 Task: Add a signature Maya Campbell containing Have a great National Hug Day, Maya Campbell to email address softage.6@softage.net and add a folder Insurance policies
Action: Mouse moved to (90, 84)
Screenshot: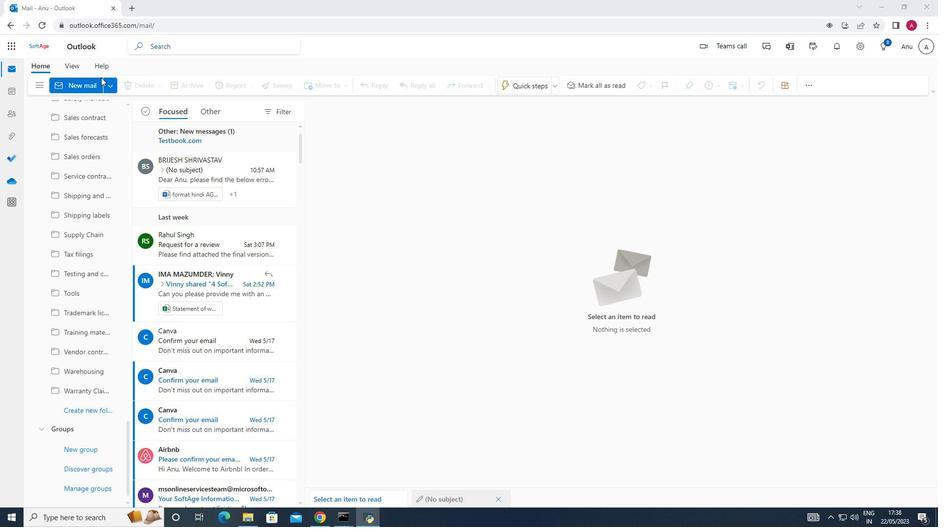 
Action: Mouse pressed left at (90, 84)
Screenshot: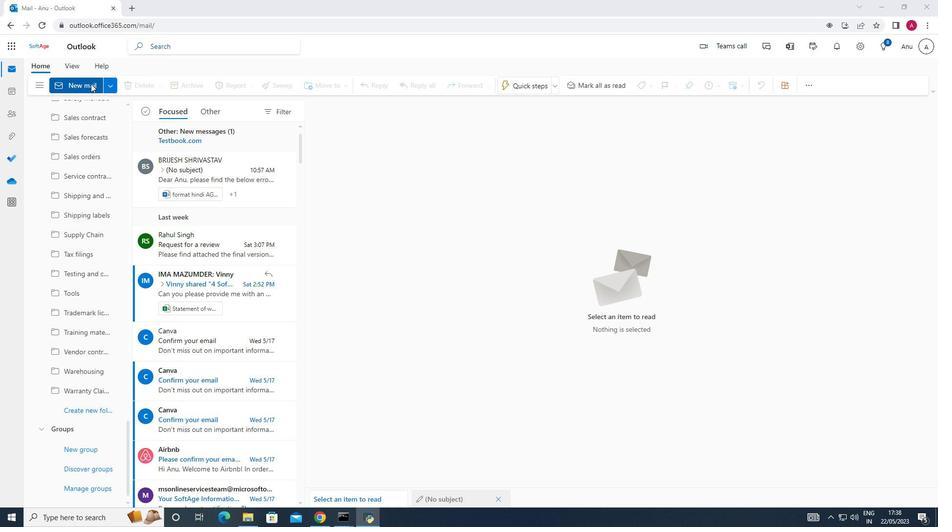 
Action: Mouse moved to (667, 85)
Screenshot: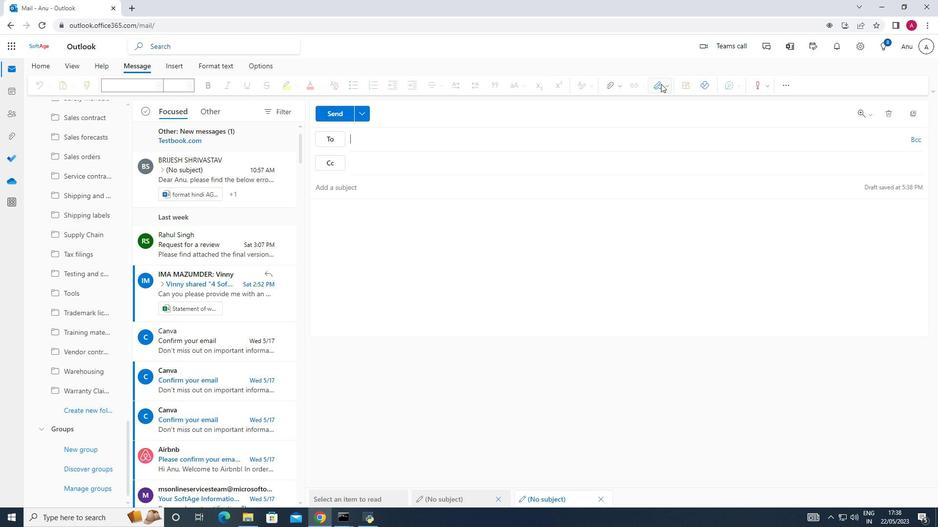 
Action: Mouse pressed left at (667, 85)
Screenshot: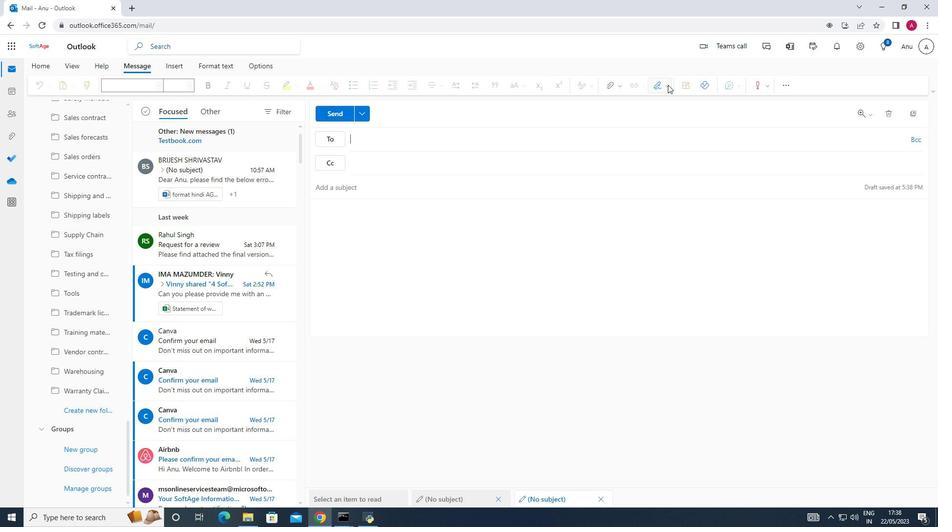 
Action: Mouse moved to (627, 120)
Screenshot: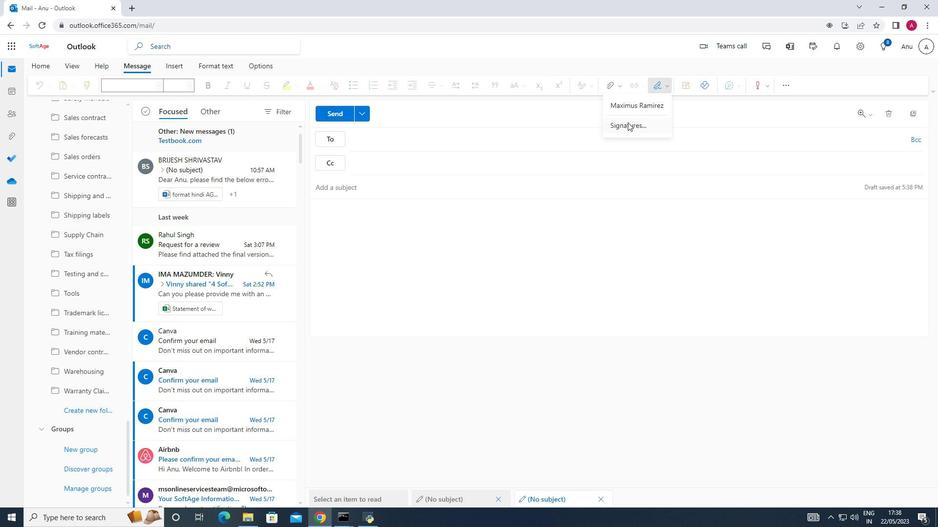 
Action: Mouse pressed left at (627, 120)
Screenshot: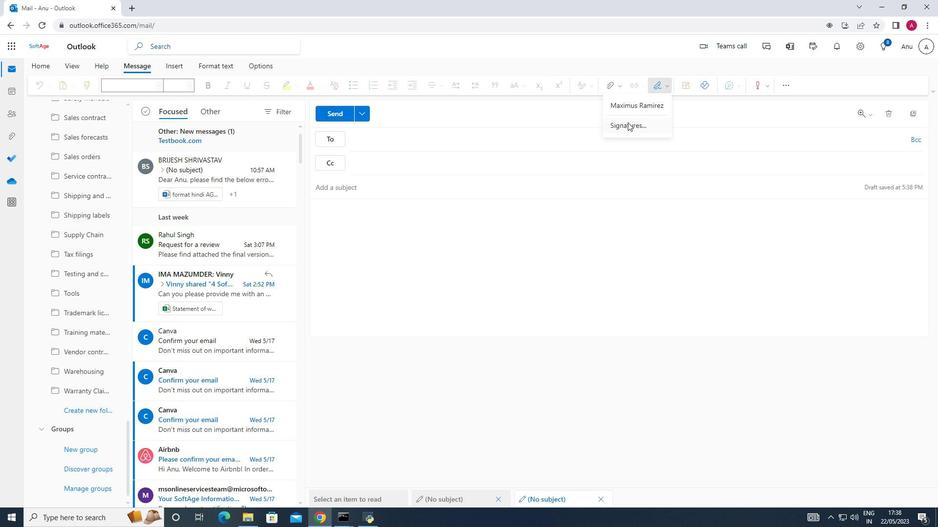 
Action: Mouse moved to (665, 164)
Screenshot: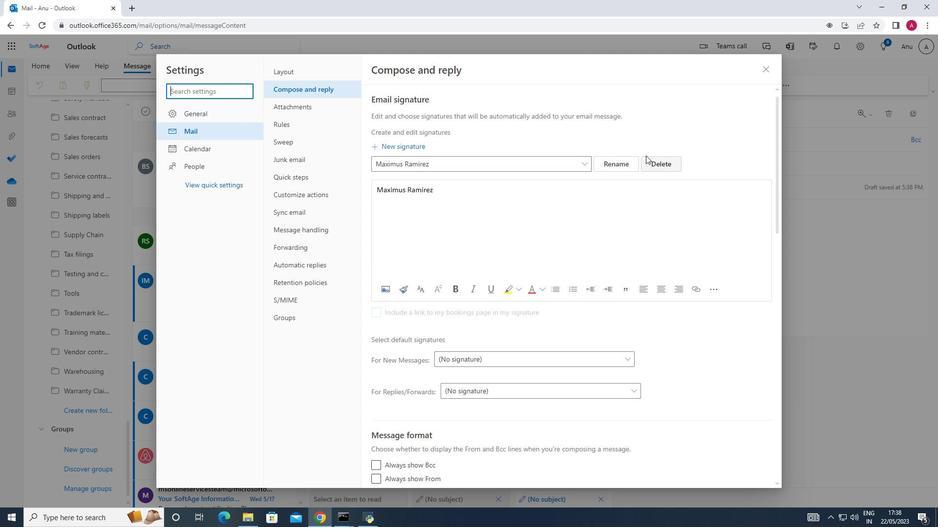 
Action: Mouse pressed left at (665, 164)
Screenshot: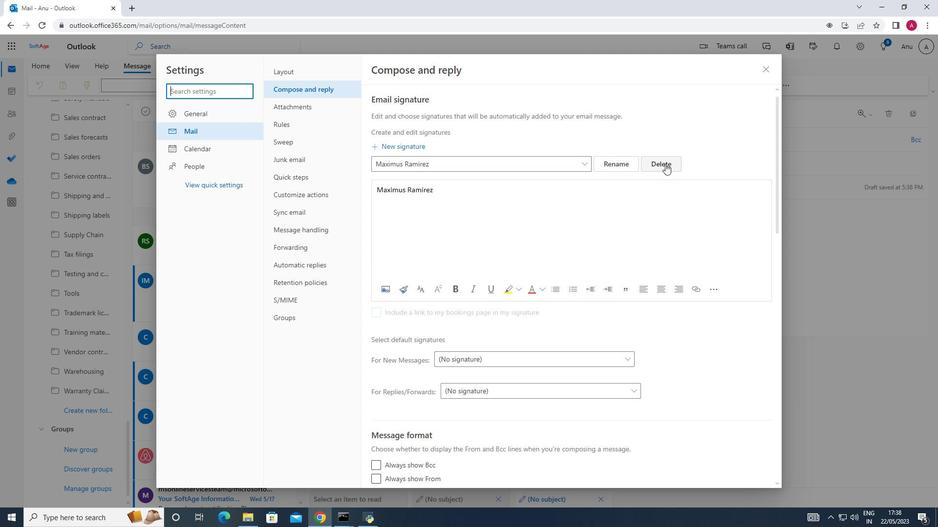 
Action: Mouse moved to (416, 165)
Screenshot: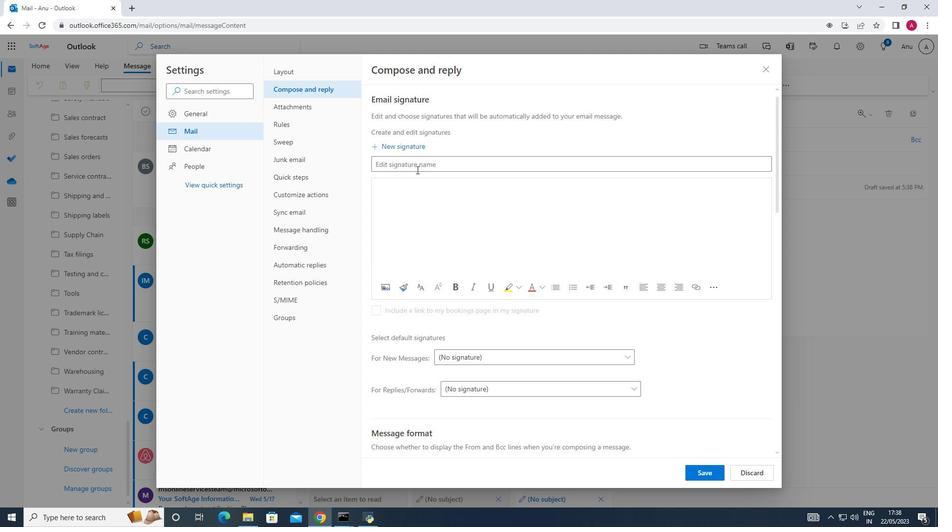 
Action: Mouse pressed left at (416, 165)
Screenshot: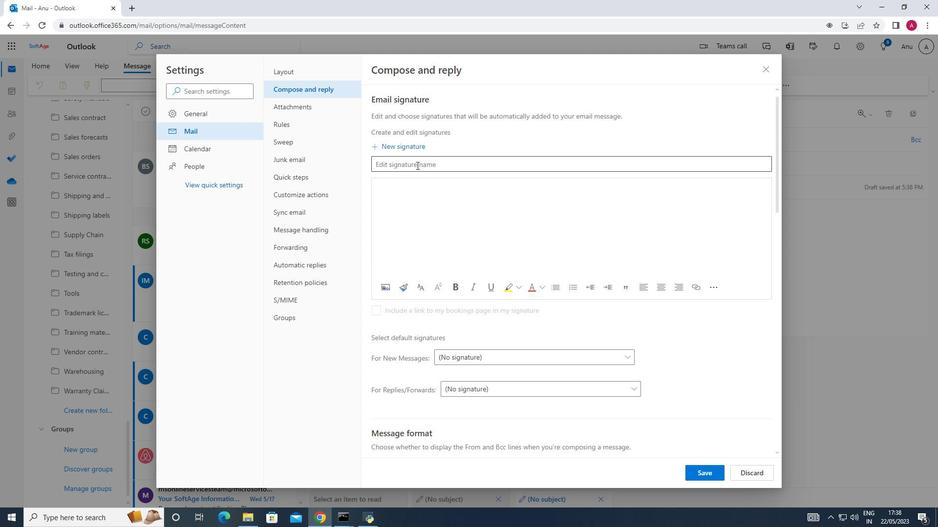 
Action: Key pressed <Key.shift_r>Maya<Key.space><Key.shift>Campbell
Screenshot: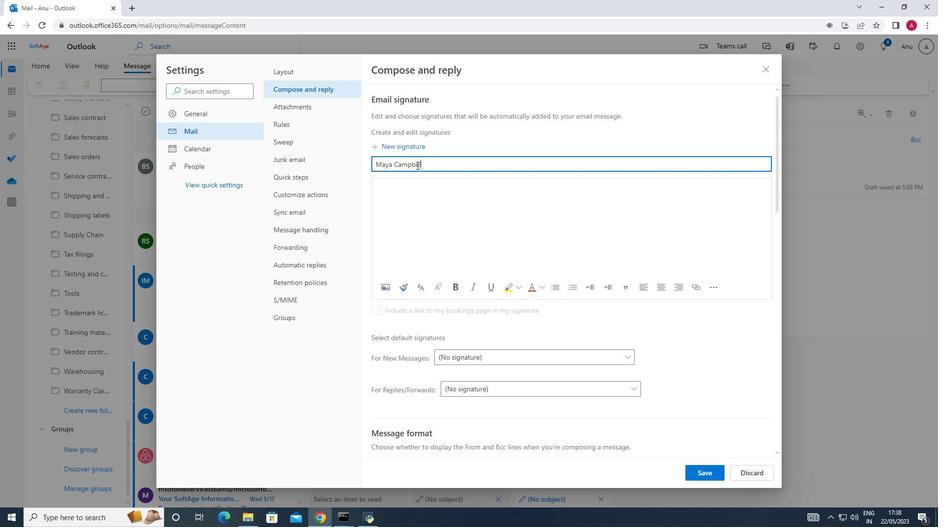
Action: Mouse moved to (381, 181)
Screenshot: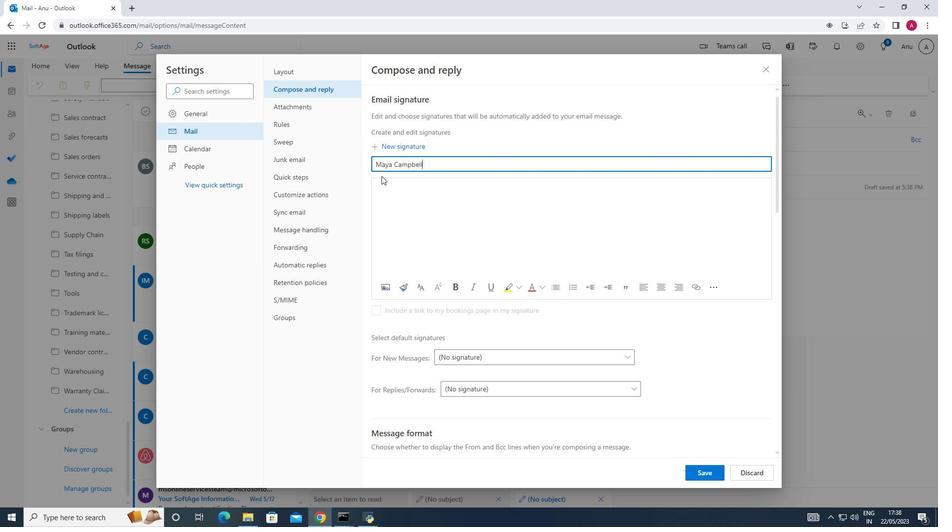 
Action: Mouse pressed left at (381, 181)
Screenshot: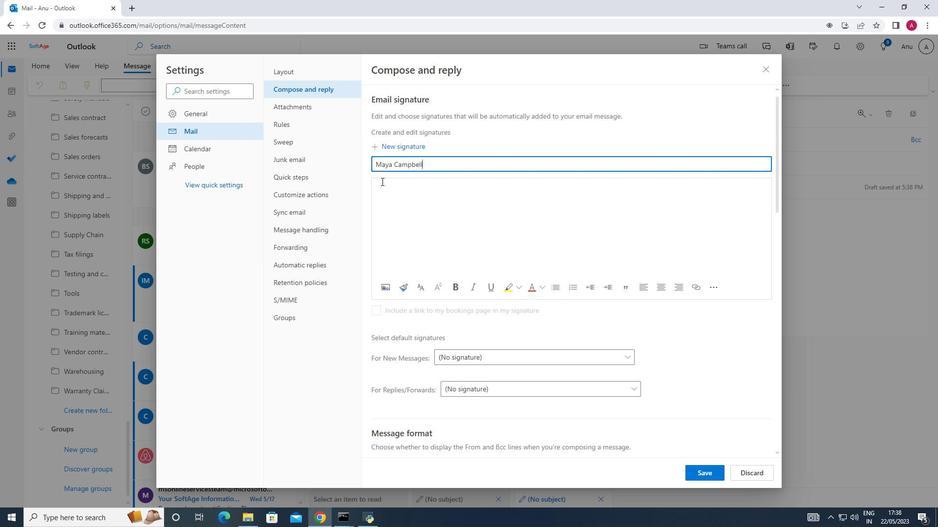 
Action: Key pressed <Key.shift_r>Maya<Key.space><Key.shift>Campbell
Screenshot: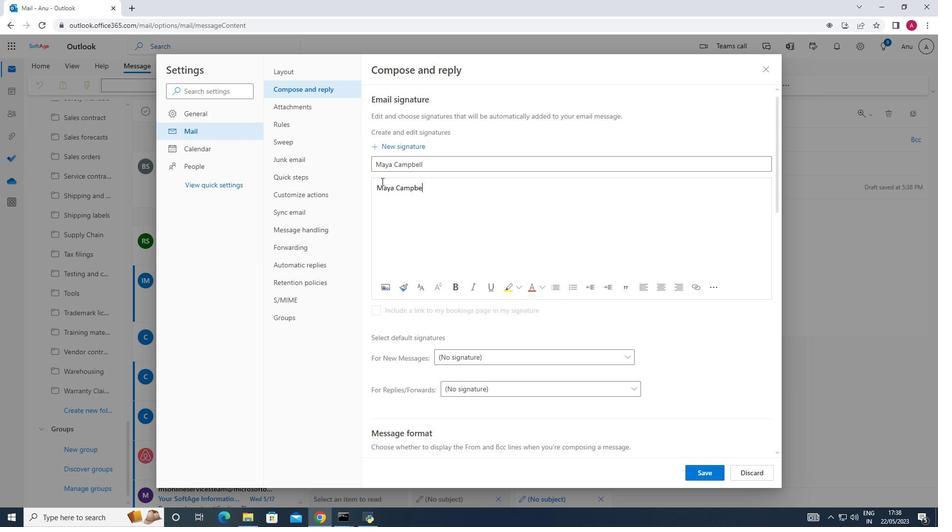 
Action: Mouse moved to (700, 472)
Screenshot: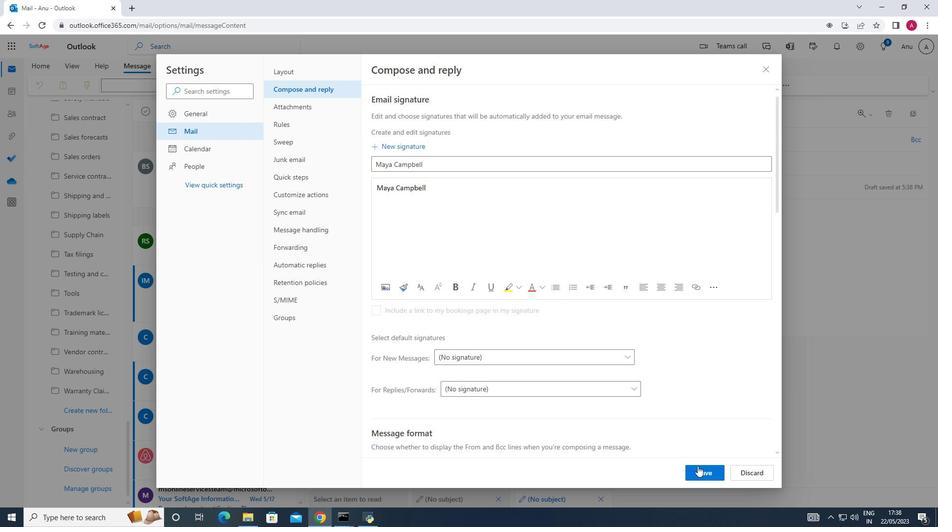 
Action: Mouse pressed left at (700, 472)
Screenshot: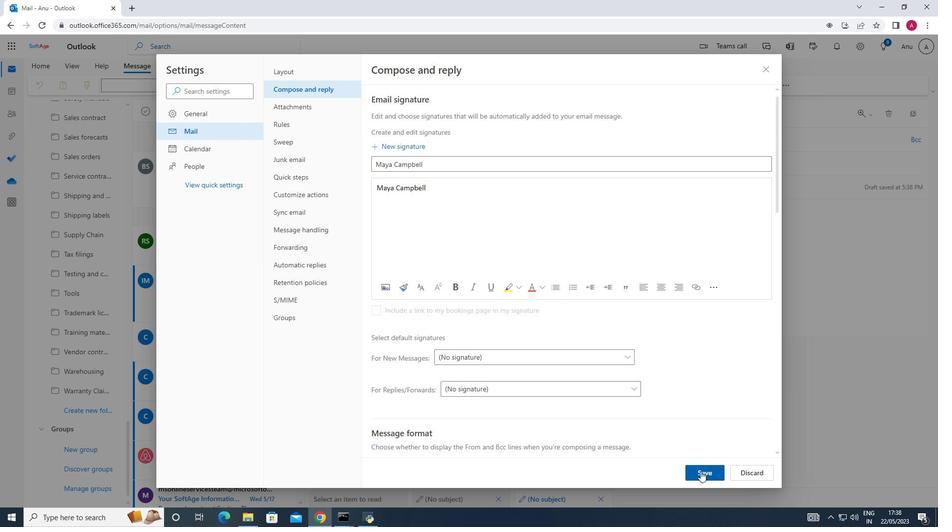 
Action: Mouse moved to (769, 66)
Screenshot: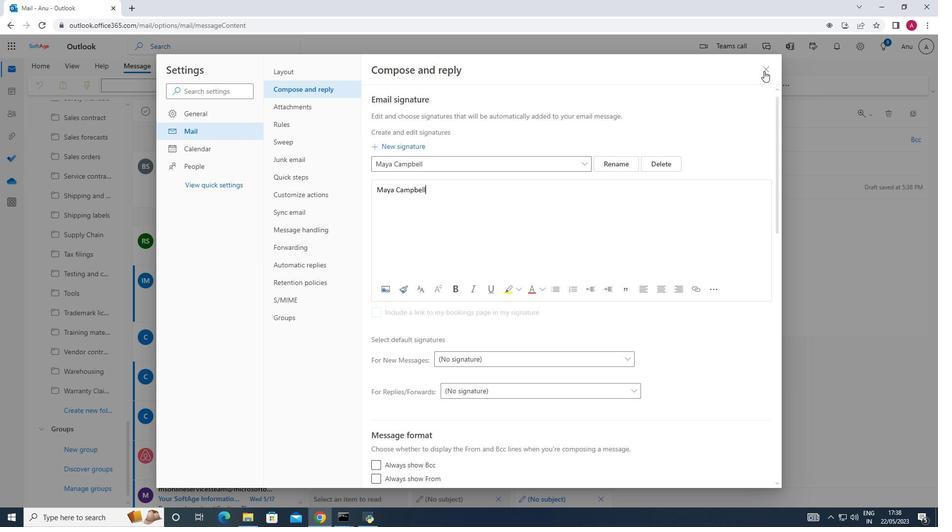 
Action: Mouse pressed left at (769, 66)
Screenshot: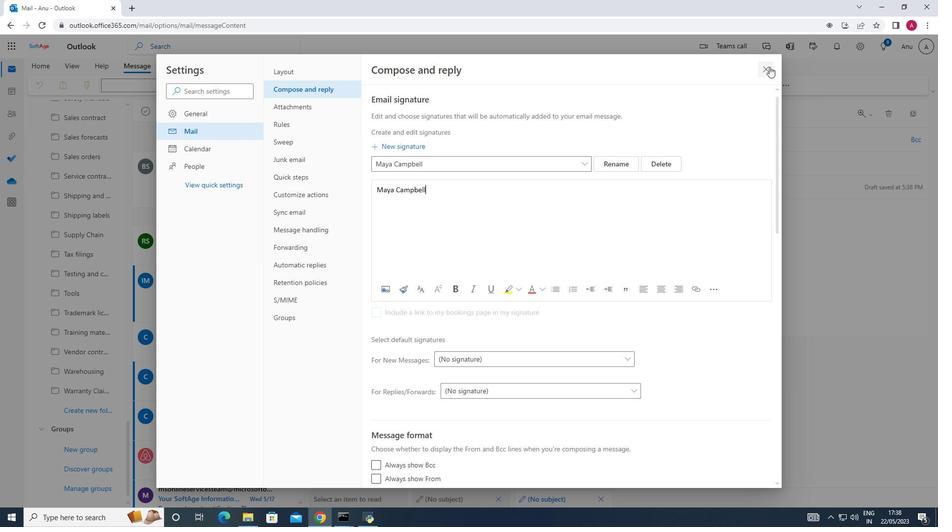 
Action: Mouse moved to (668, 85)
Screenshot: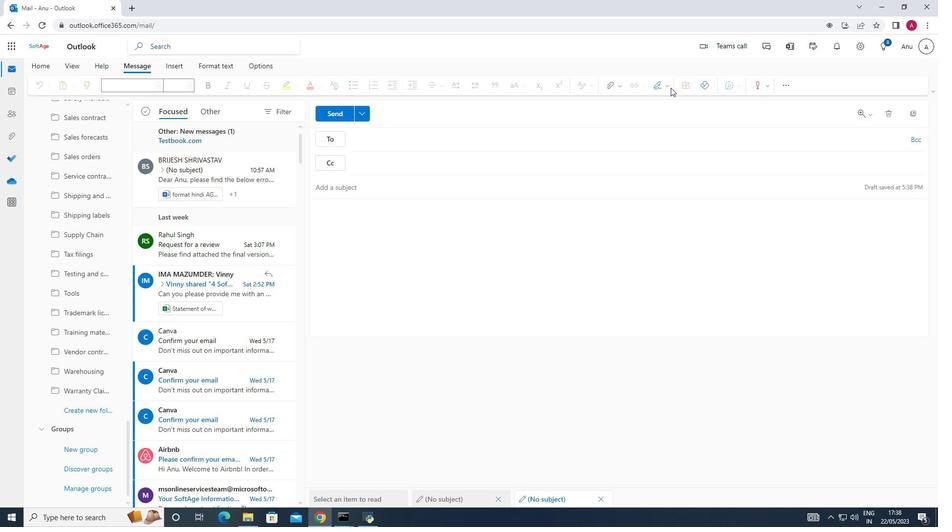 
Action: Mouse pressed left at (668, 85)
Screenshot: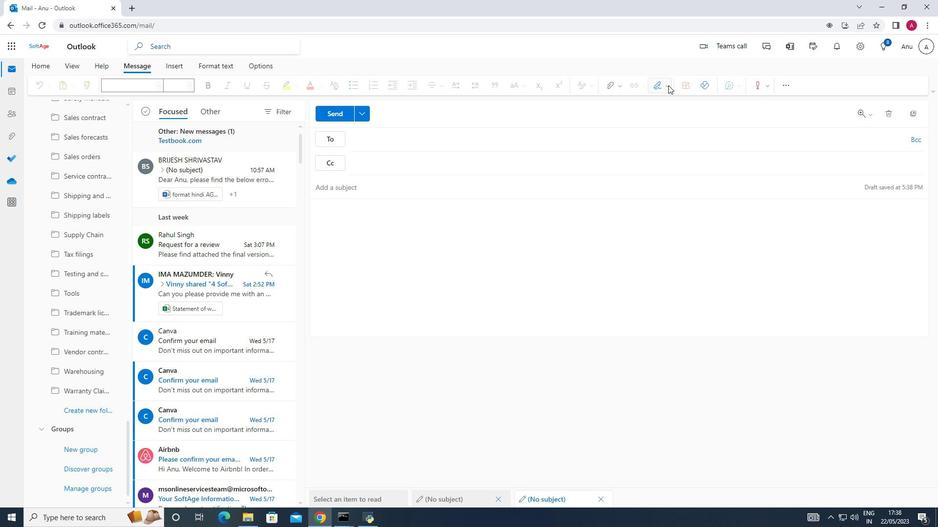 
Action: Mouse moved to (646, 106)
Screenshot: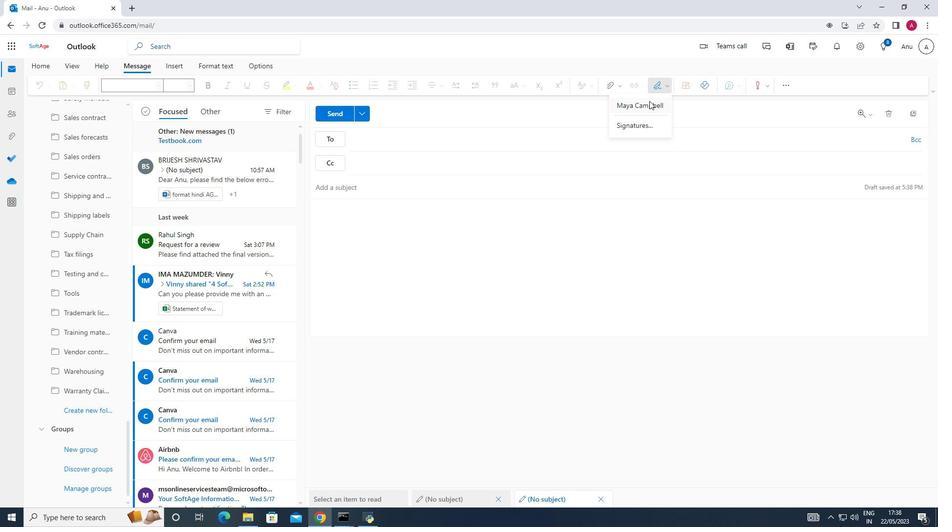 
Action: Mouse pressed left at (646, 106)
Screenshot: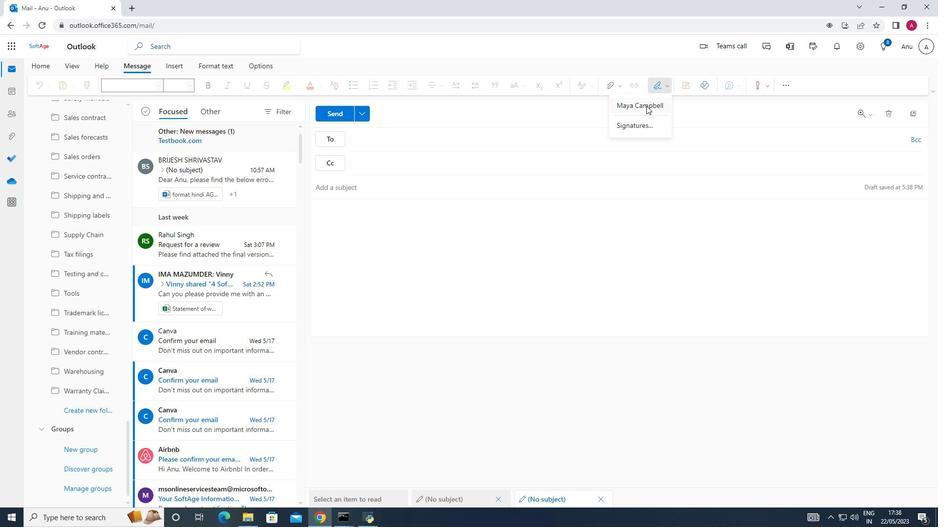 
Action: Mouse moved to (345, 197)
Screenshot: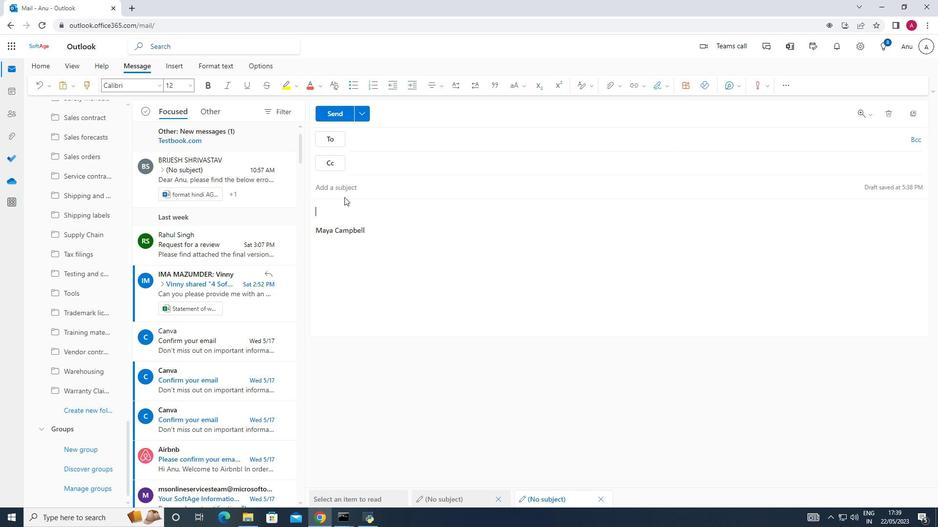 
Action: Key pressed <Key.shift>Have<Key.space>a<Key.space>great<Key.space><Key.shift>National<Key.space><Key.shift>Hug<Key.space><Key.space><Key.shift>Day.
Screenshot: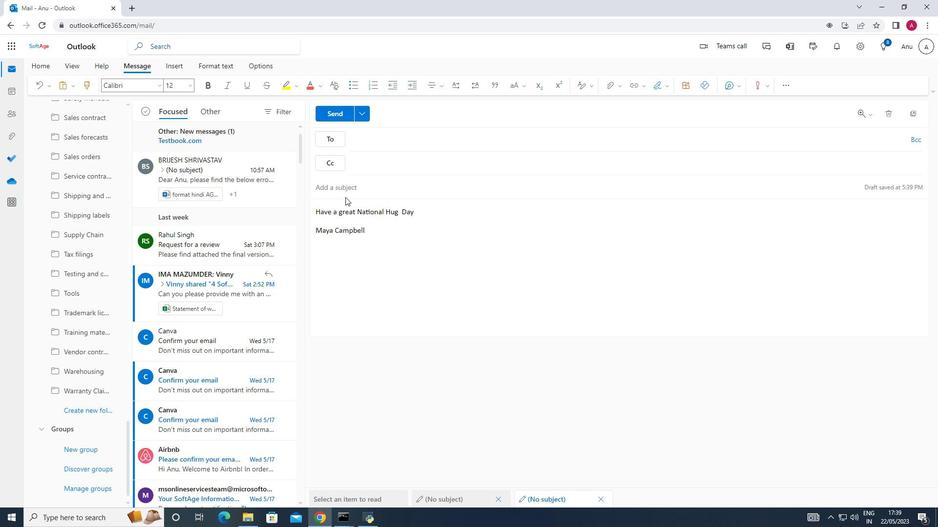 
Action: Mouse moved to (397, 212)
Screenshot: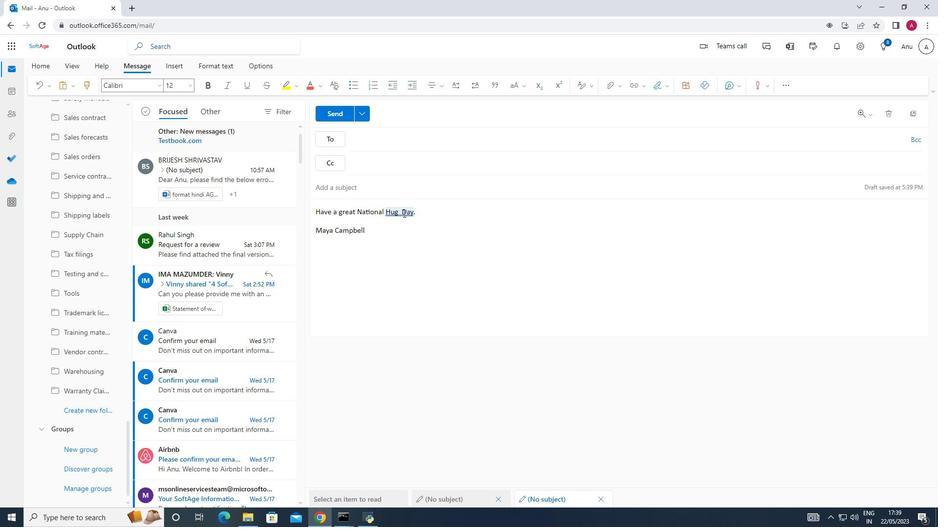 
Action: Mouse pressed left at (397, 212)
Screenshot: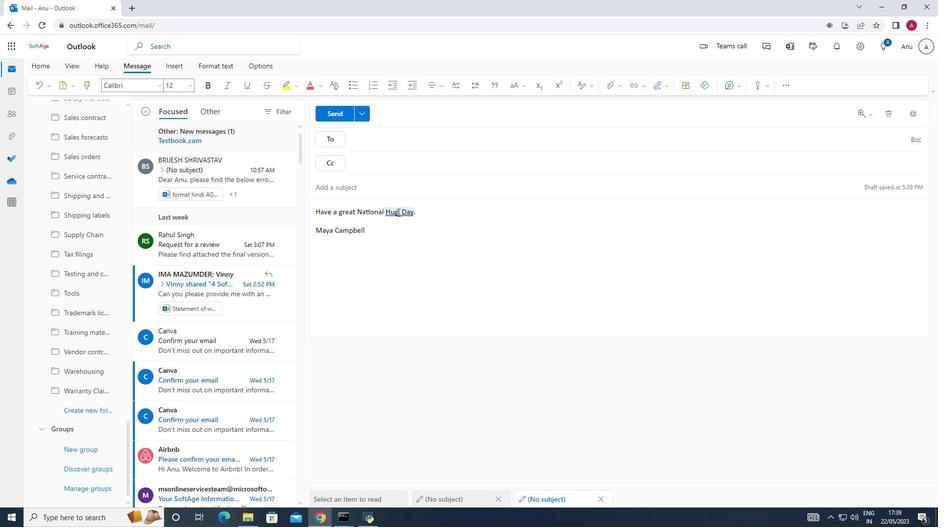 
Action: Mouse moved to (406, 250)
Screenshot: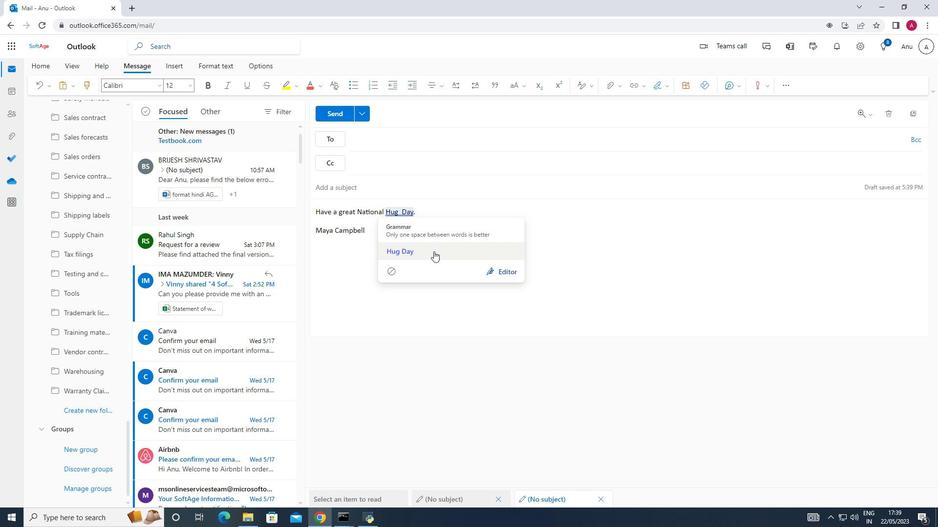 
Action: Mouse pressed left at (406, 250)
Screenshot: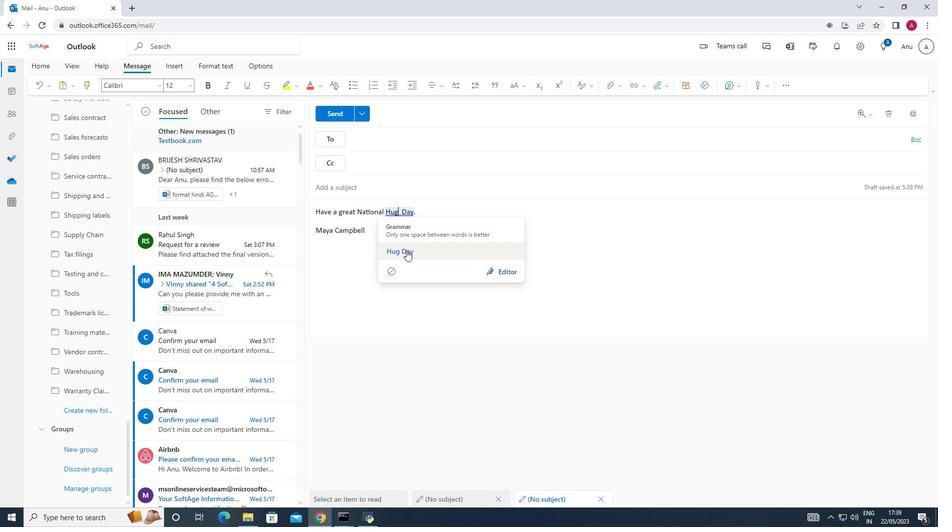 
Action: Mouse moved to (361, 145)
Screenshot: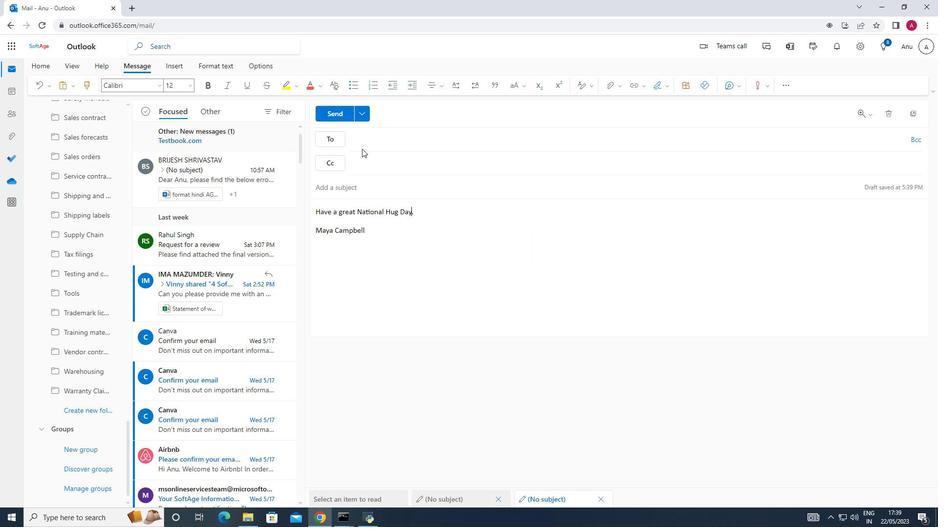 
Action: Mouse pressed left at (361, 145)
Screenshot: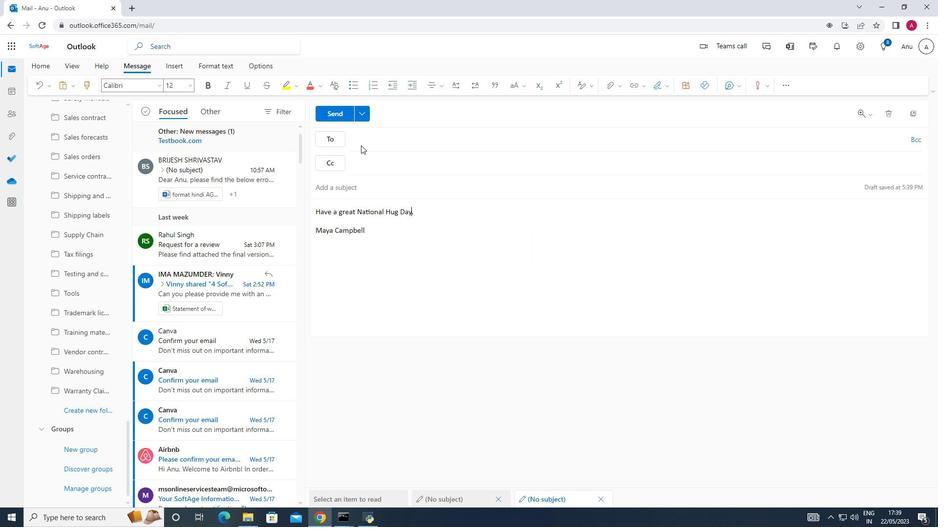 
Action: Mouse moved to (361, 140)
Screenshot: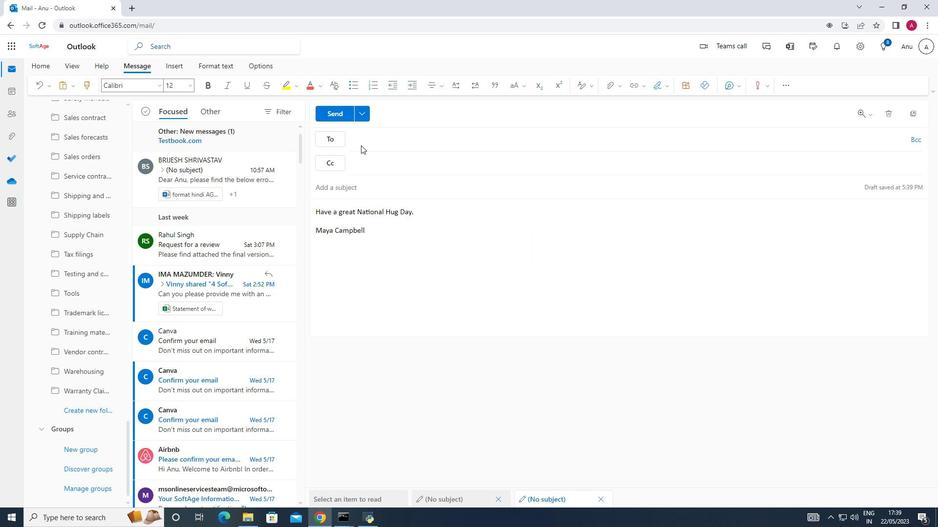 
Action: Mouse pressed left at (361, 140)
Screenshot: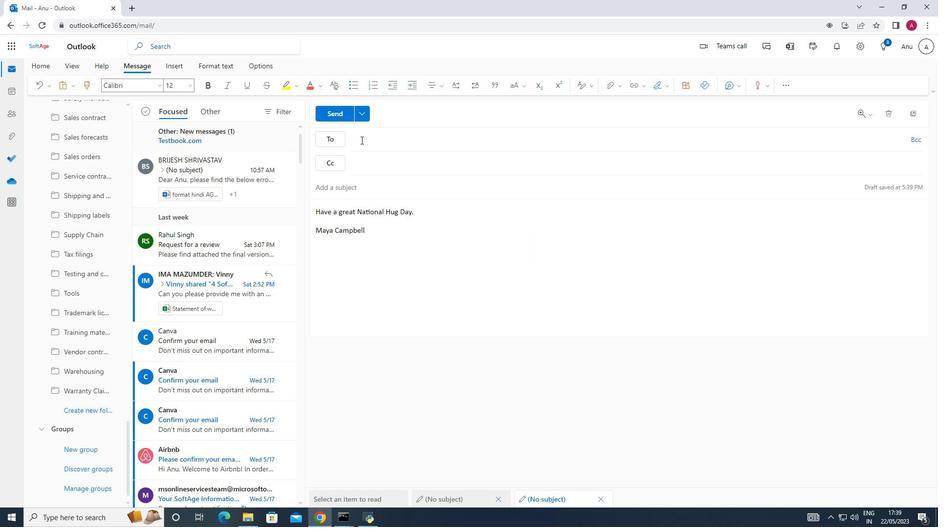 
Action: Key pressed softage.net<Key.backspace><Key.backspace><Key.backspace>6<Key.shift>@
Screenshot: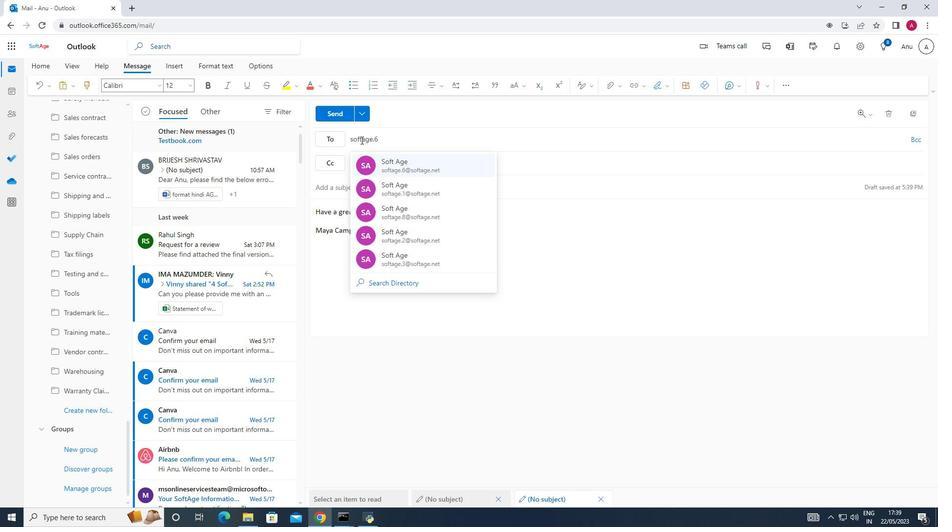 
Action: Mouse moved to (429, 165)
Screenshot: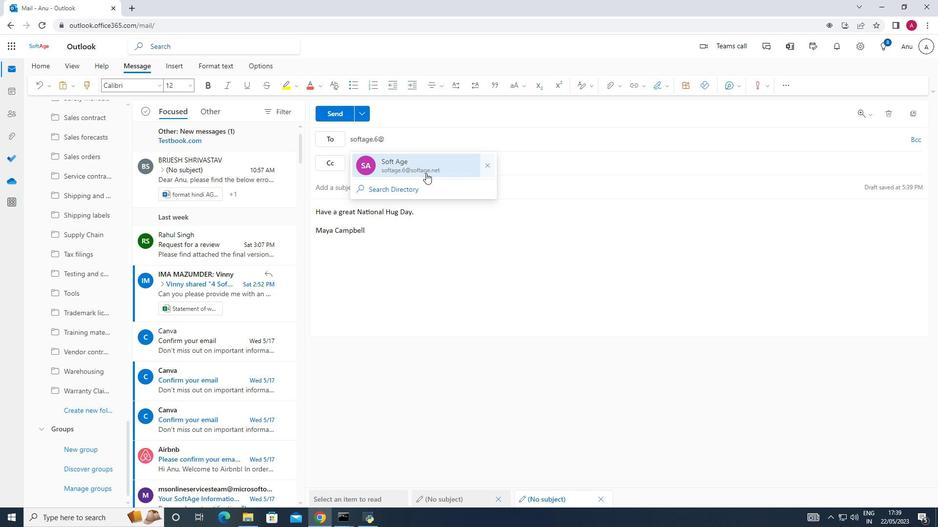 
Action: Mouse pressed left at (429, 165)
Screenshot: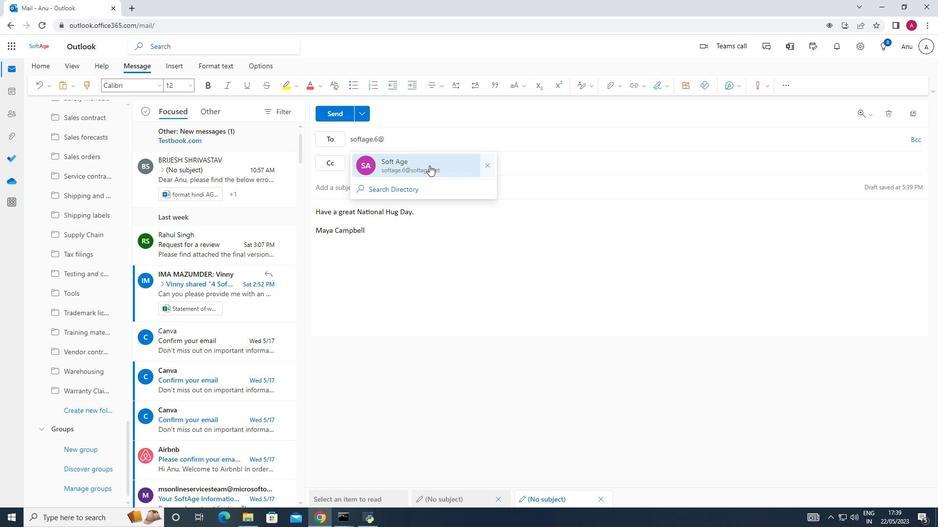 
Action: Mouse moved to (84, 413)
Screenshot: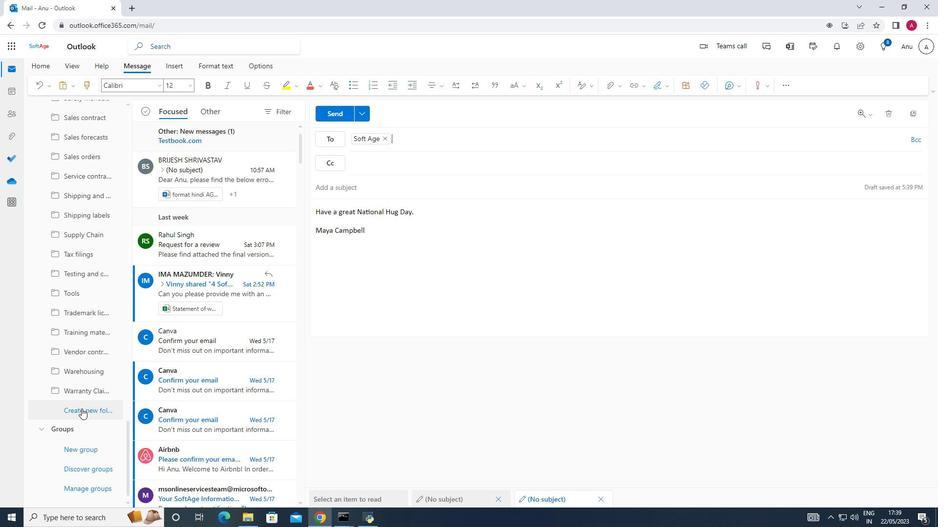 
Action: Mouse pressed left at (84, 413)
Screenshot: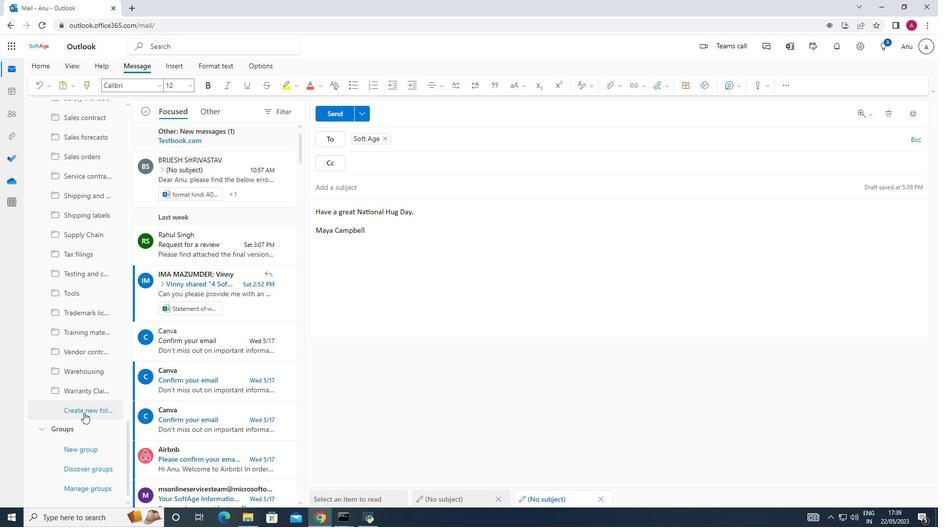 
Action: Mouse moved to (87, 412)
Screenshot: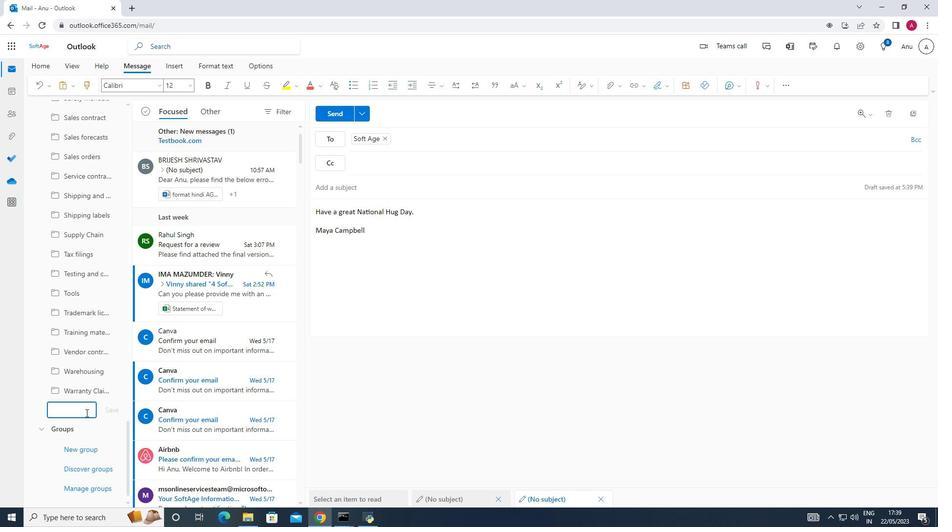 
Action: Mouse pressed left at (87, 412)
Screenshot: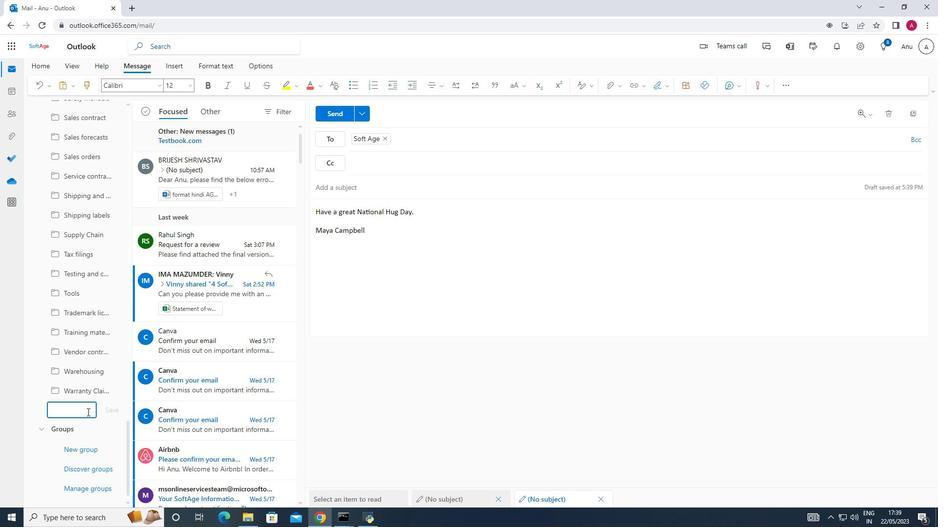 
Action: Mouse moved to (92, 407)
Screenshot: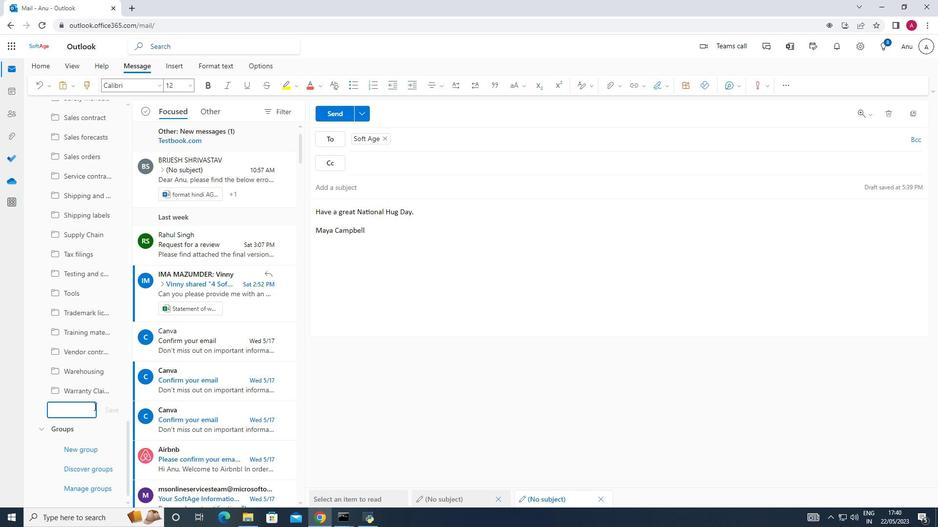 
Action: Key pressed <Key.shift><Key.shift><Key.shift><Key.shift><Key.shift><Key.shift><Key.shift><Key.shift><Key.shift>Insurance<Key.space>policir<Key.backspace>es
Screenshot: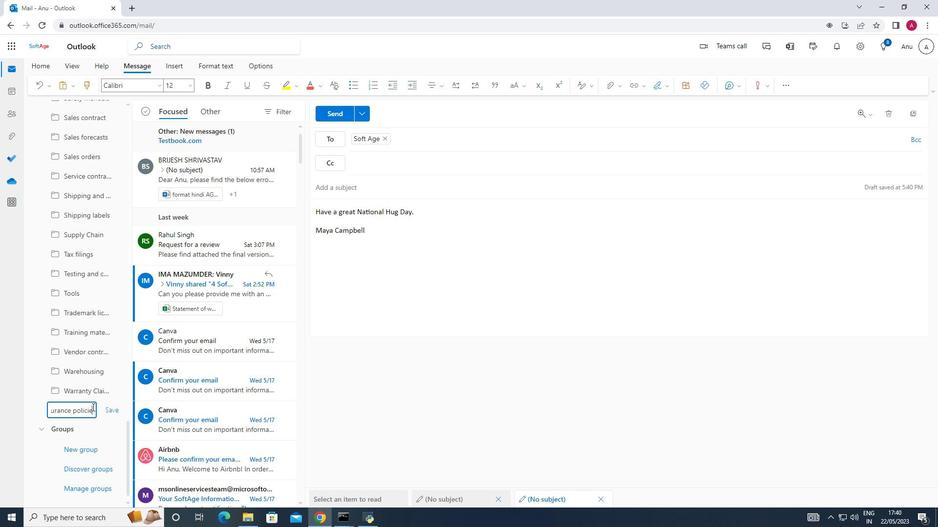 
Action: Mouse moved to (107, 407)
Screenshot: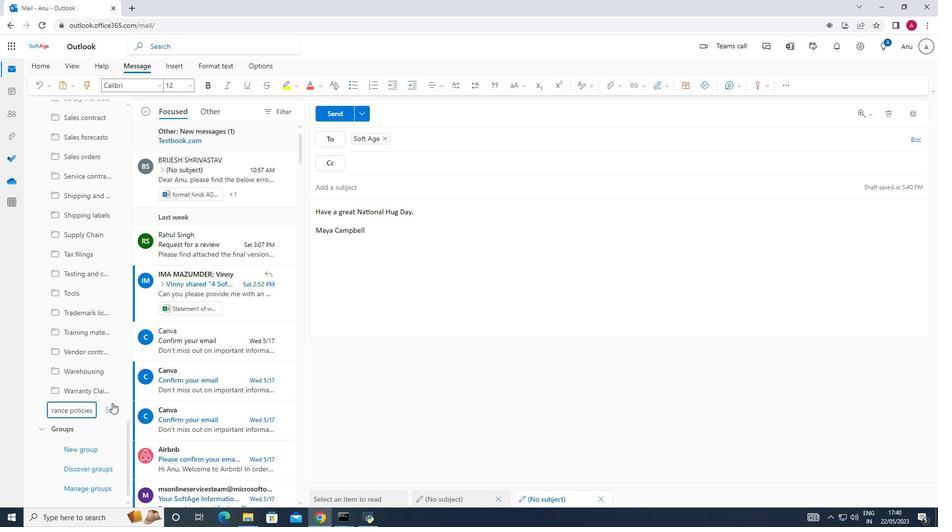 
Action: Mouse pressed left at (107, 407)
Screenshot: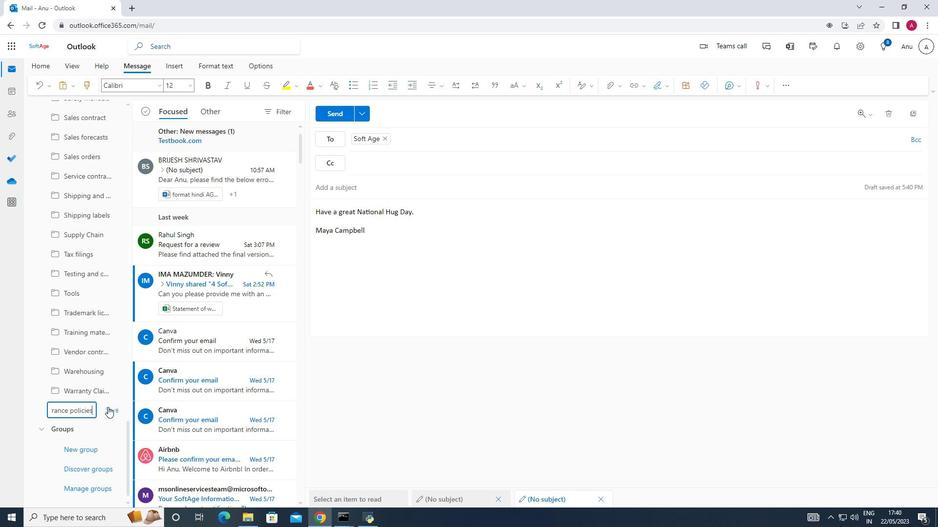 
Action: Mouse moved to (335, 113)
Screenshot: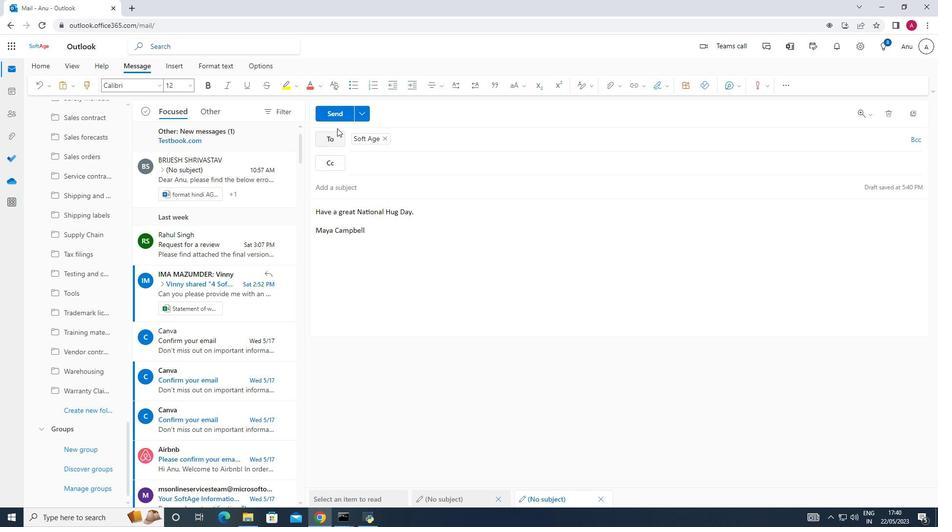 
Action: Mouse pressed left at (335, 113)
Screenshot: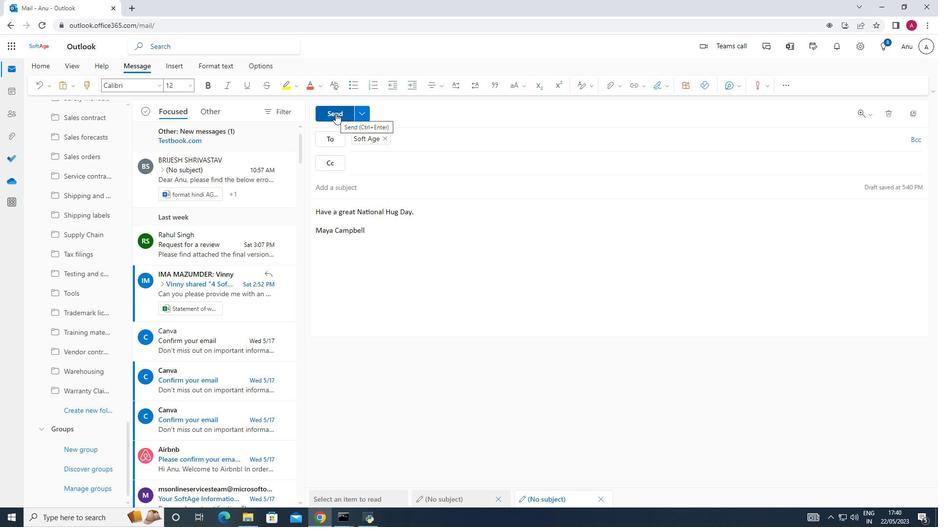 
Action: Mouse moved to (462, 297)
Screenshot: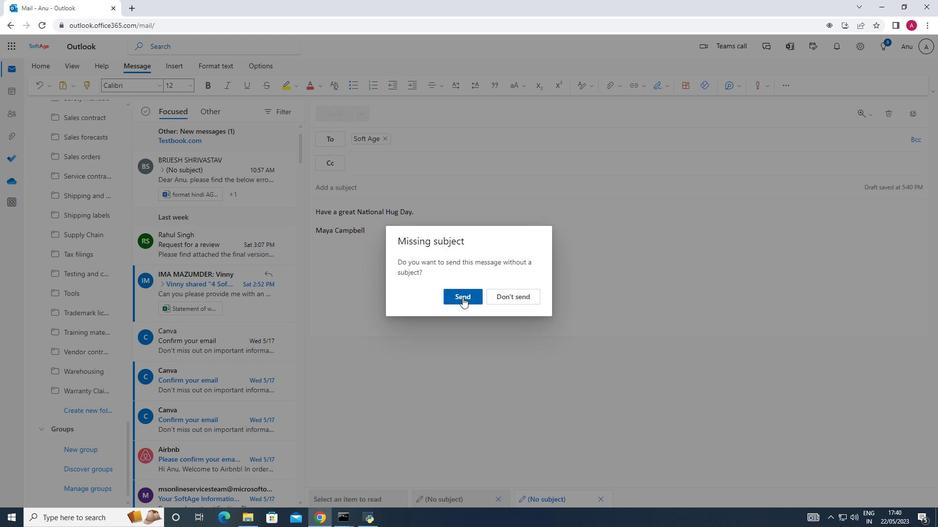 
Action: Mouse pressed left at (462, 297)
Screenshot: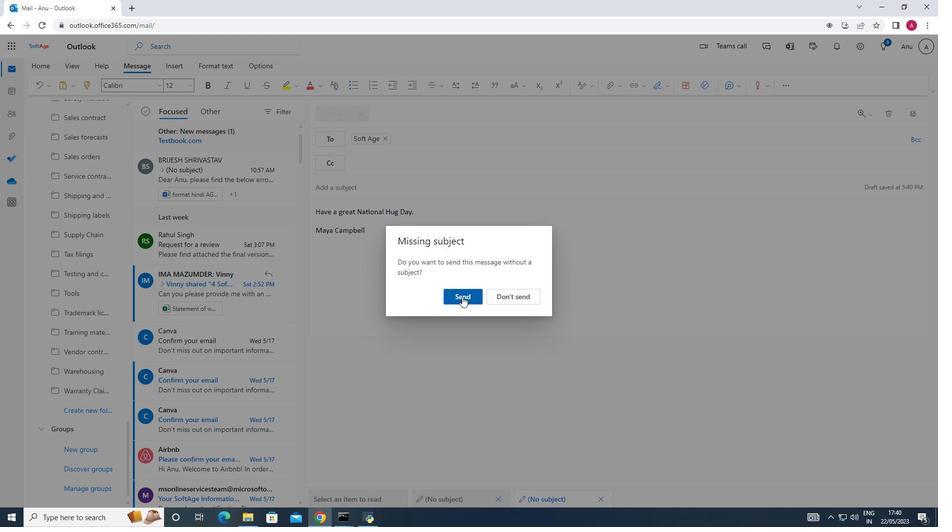 
